 Task: In the  document Jazzmusicletter.rtf change page color to  'Voilet'. Insert watermark  'Confidential ' Apply Font Style in watermark Arial
Action: Mouse moved to (236, 323)
Screenshot: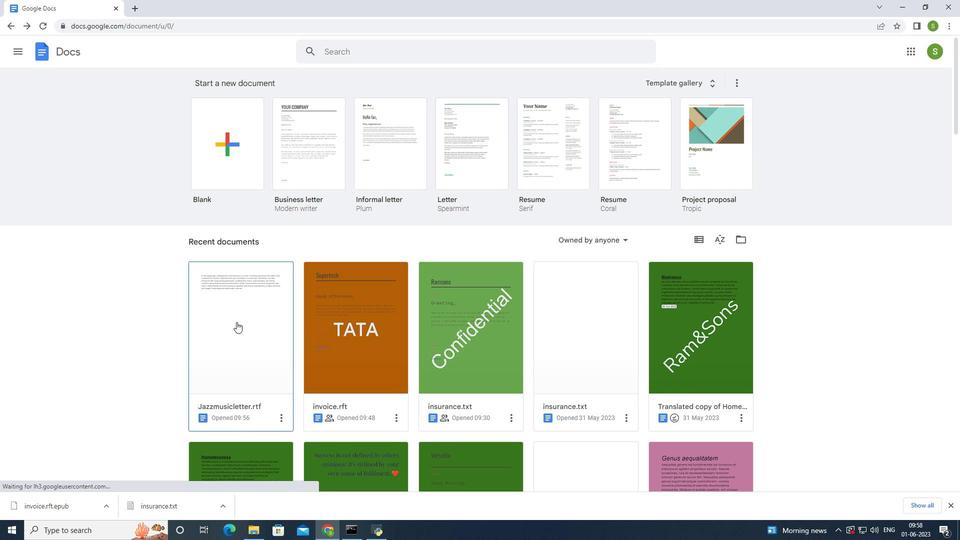 
Action: Mouse pressed left at (236, 323)
Screenshot: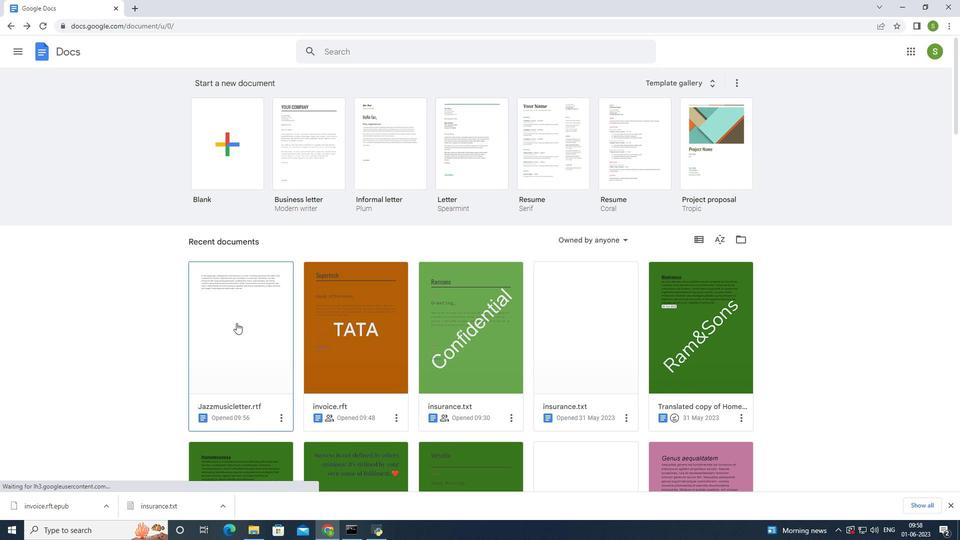 
Action: Mouse moved to (32, 56)
Screenshot: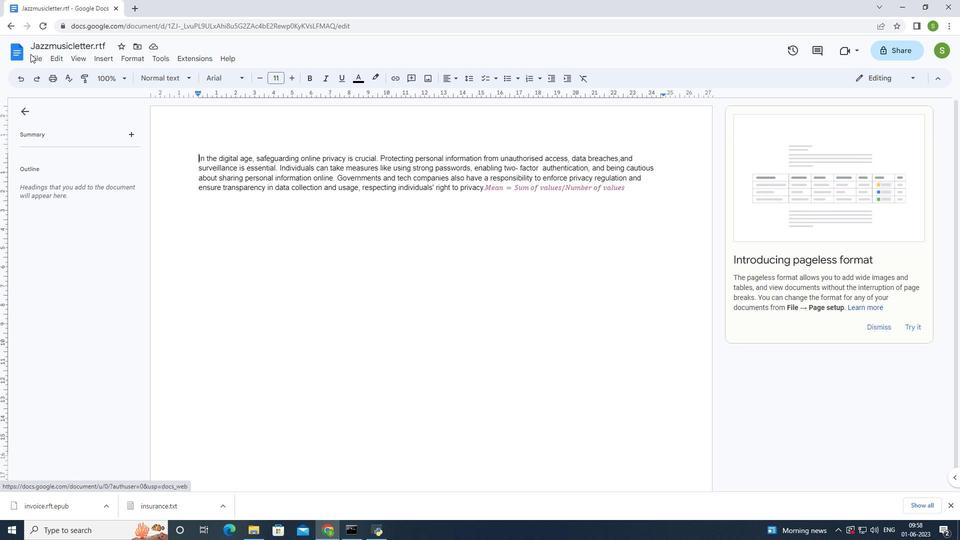 
Action: Mouse pressed left at (32, 56)
Screenshot: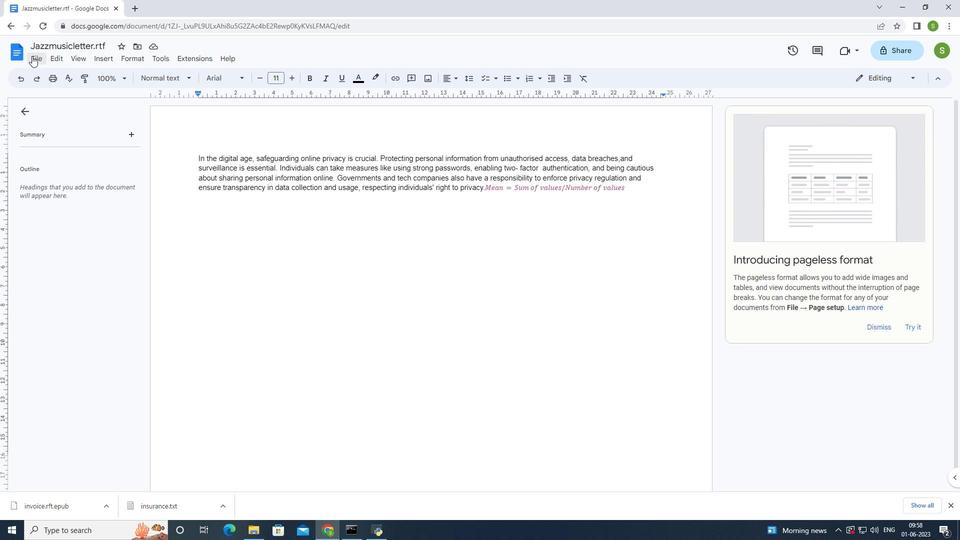 
Action: Mouse moved to (82, 332)
Screenshot: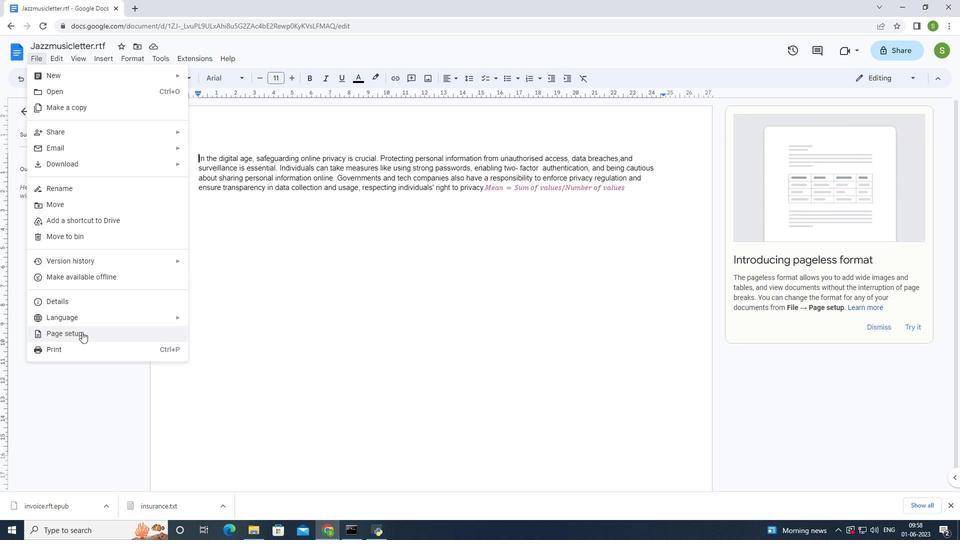 
Action: Mouse pressed left at (82, 332)
Screenshot: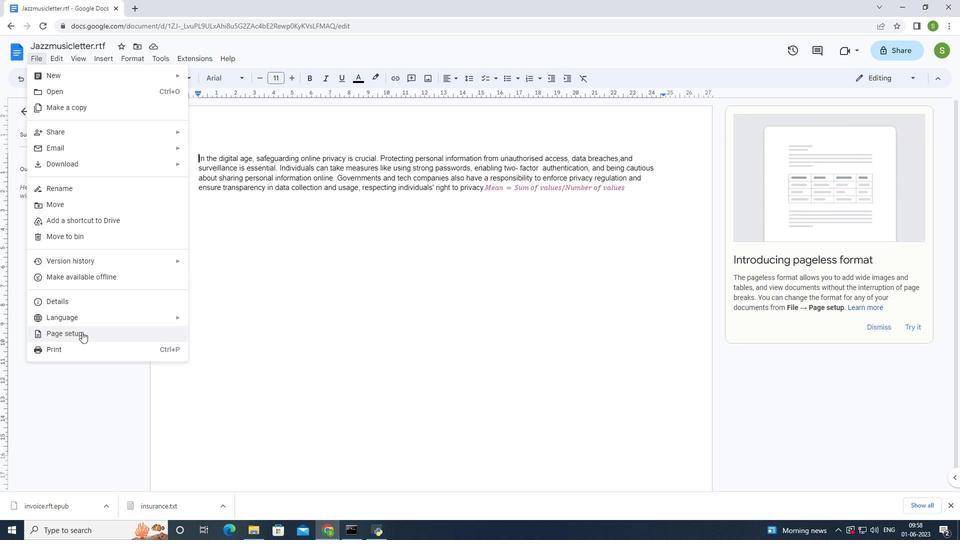 
Action: Mouse moved to (403, 325)
Screenshot: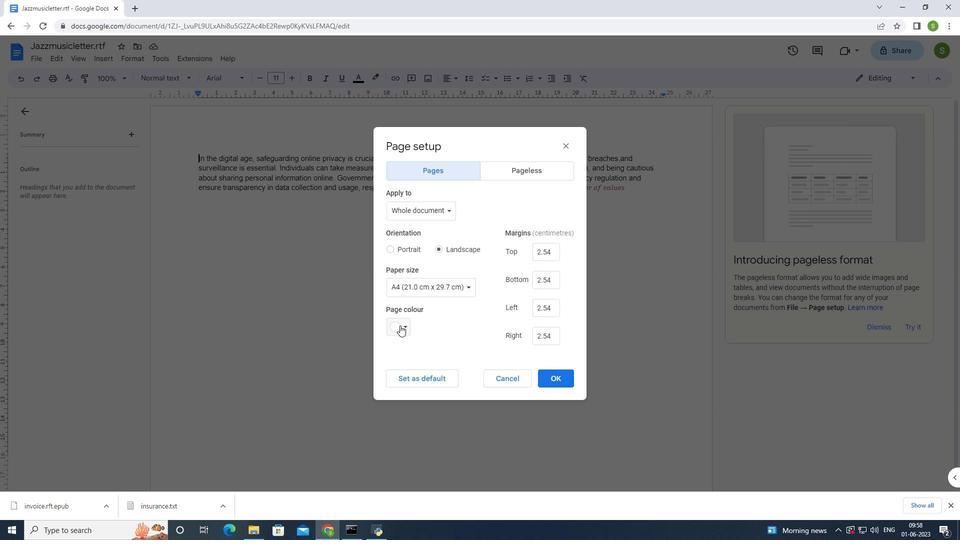 
Action: Mouse pressed left at (403, 325)
Screenshot: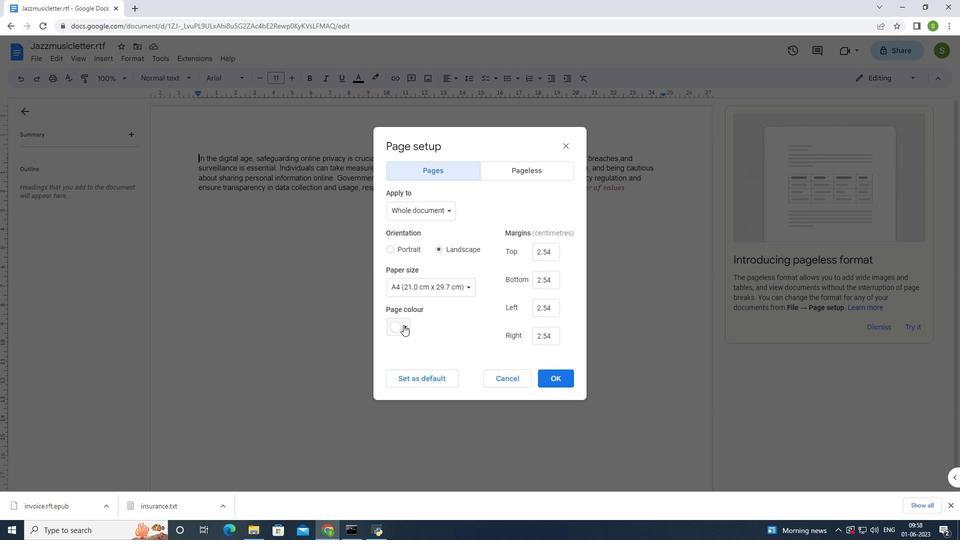 
Action: Mouse moved to (488, 405)
Screenshot: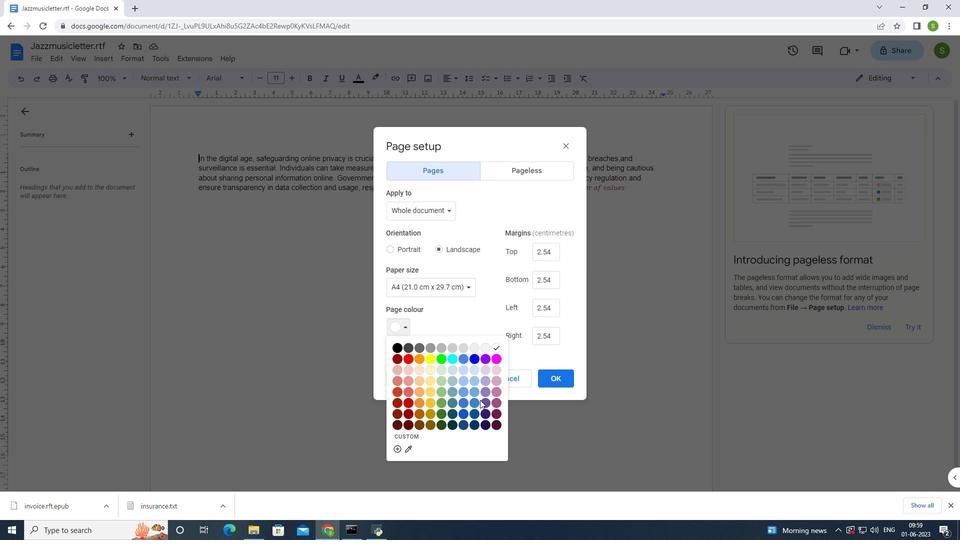 
Action: Mouse pressed left at (488, 405)
Screenshot: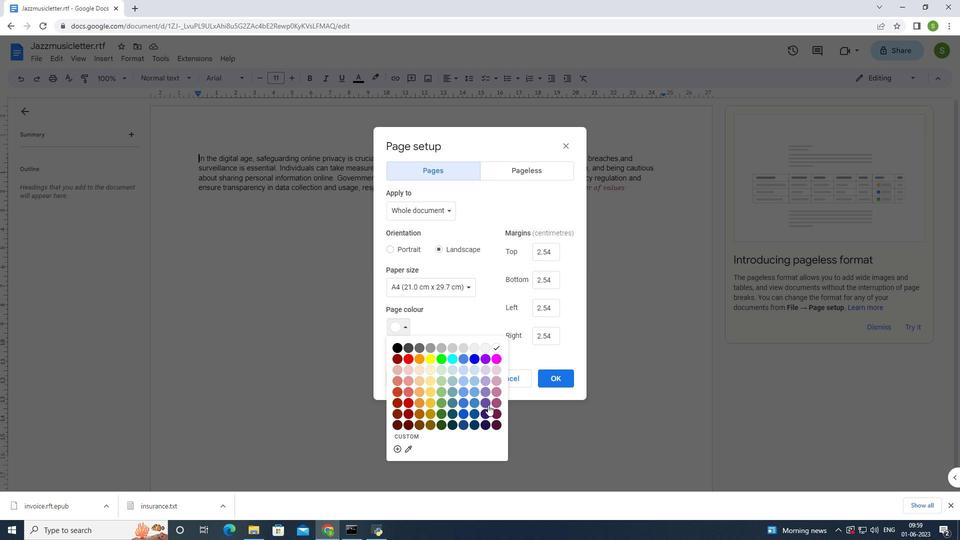 
Action: Mouse moved to (551, 383)
Screenshot: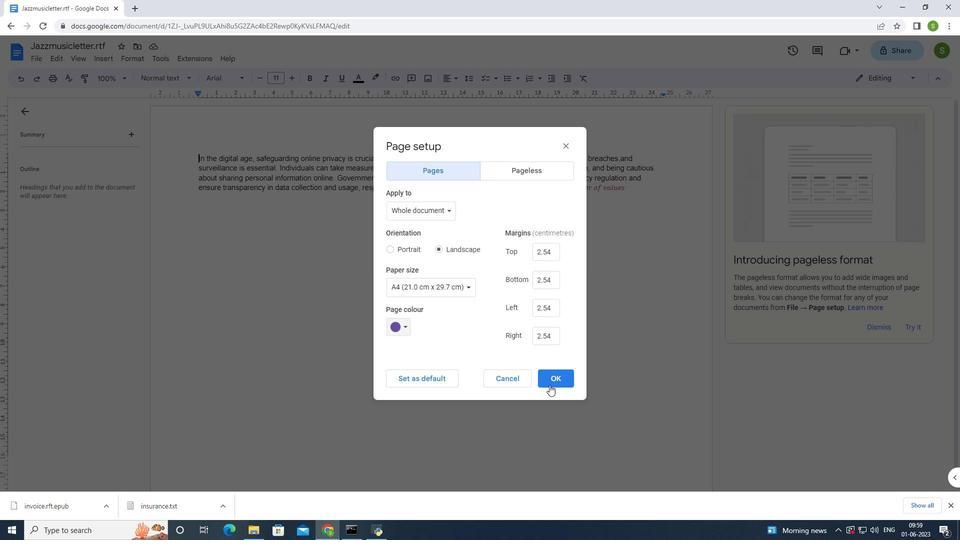 
Action: Mouse pressed left at (551, 383)
Screenshot: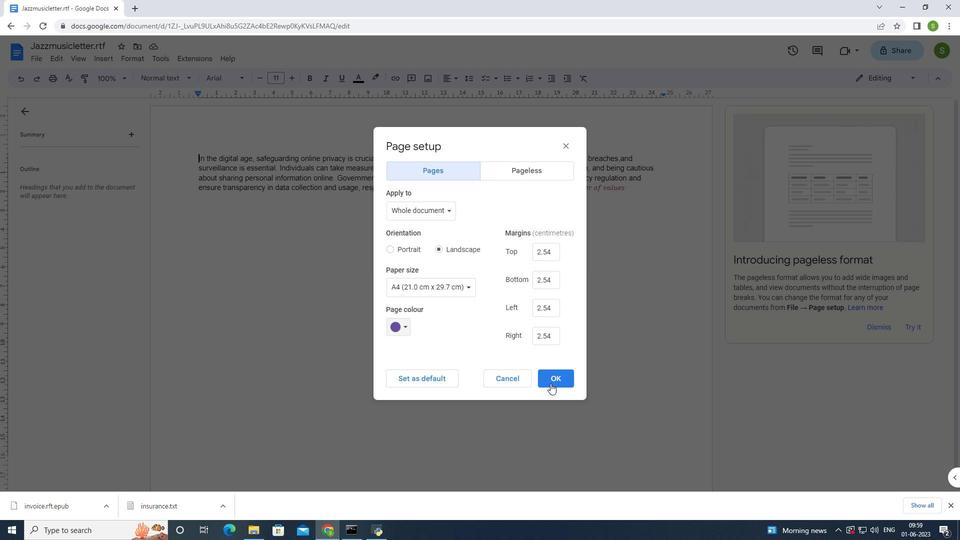 
Action: Mouse moved to (158, 57)
Screenshot: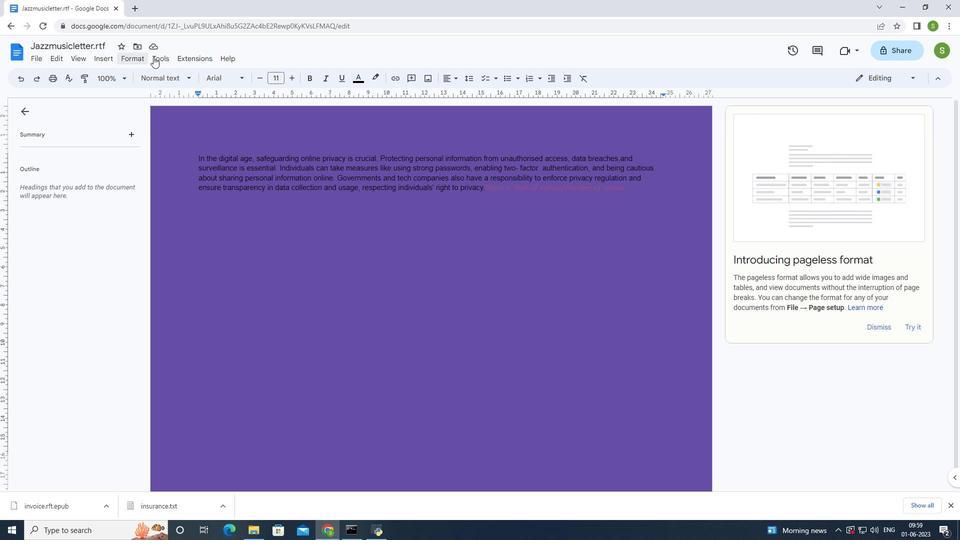
Action: Mouse pressed left at (158, 57)
Screenshot: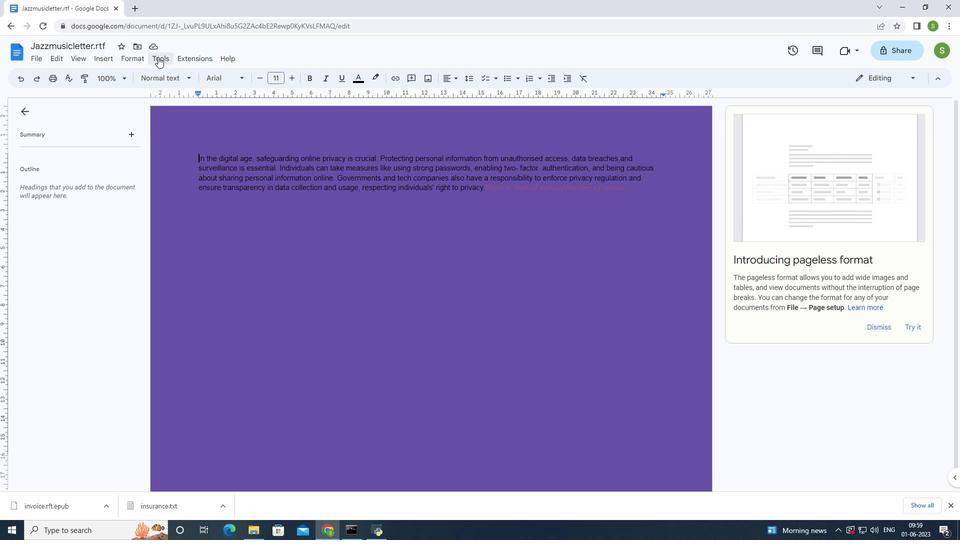 
Action: Mouse moved to (114, 299)
Screenshot: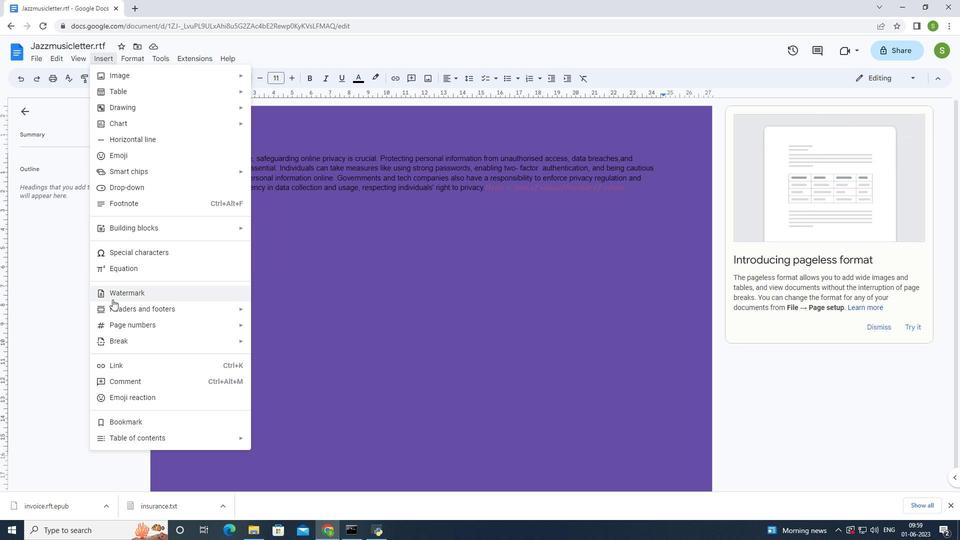 
Action: Mouse pressed left at (114, 299)
Screenshot: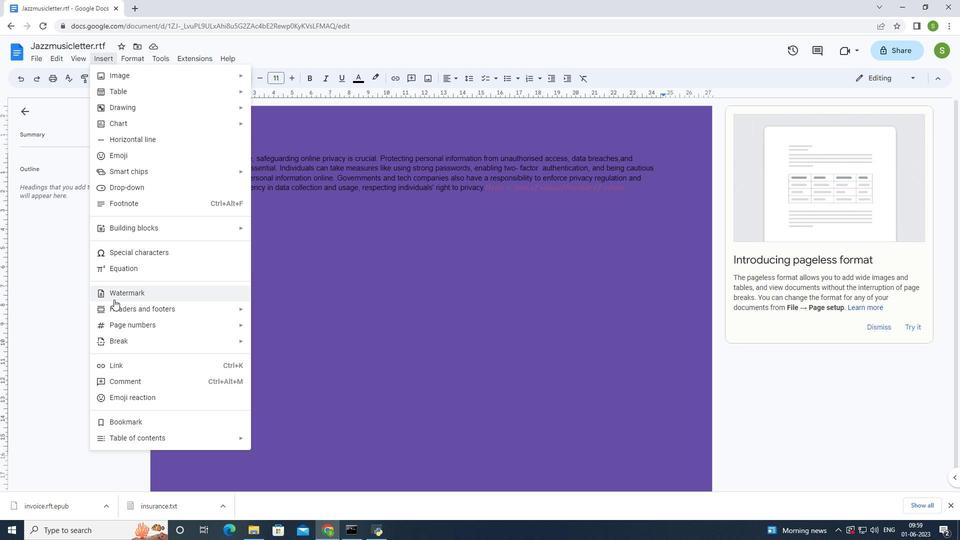 
Action: Mouse moved to (919, 116)
Screenshot: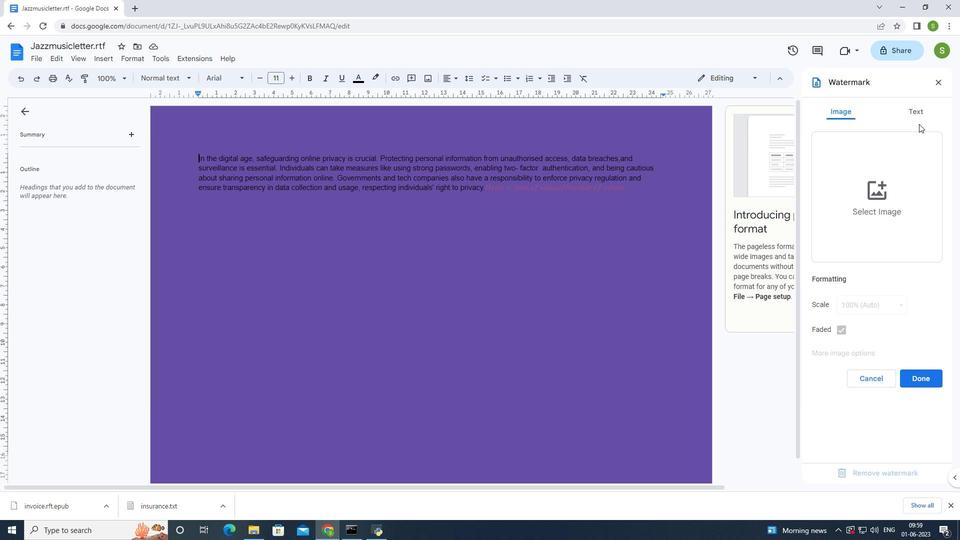
Action: Mouse pressed left at (919, 116)
Screenshot: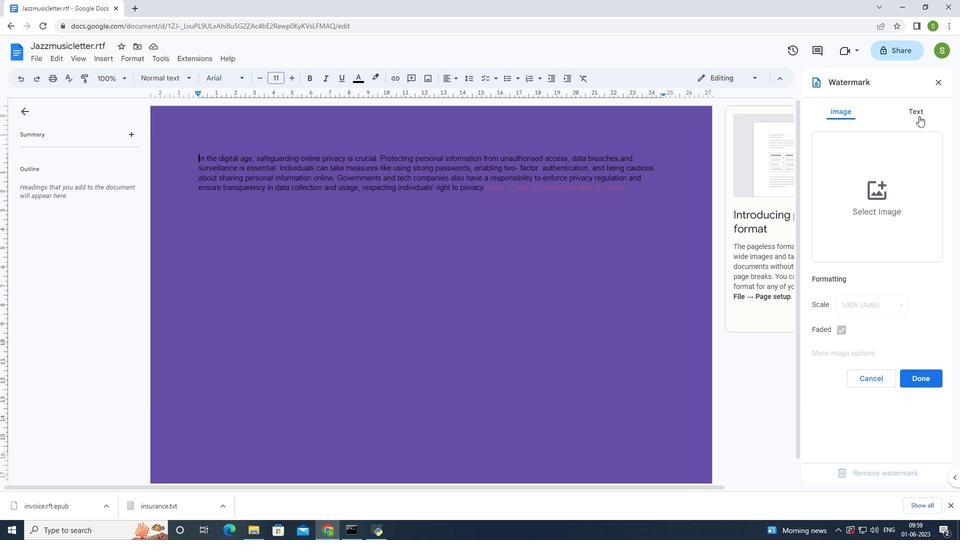 
Action: Mouse moved to (879, 141)
Screenshot: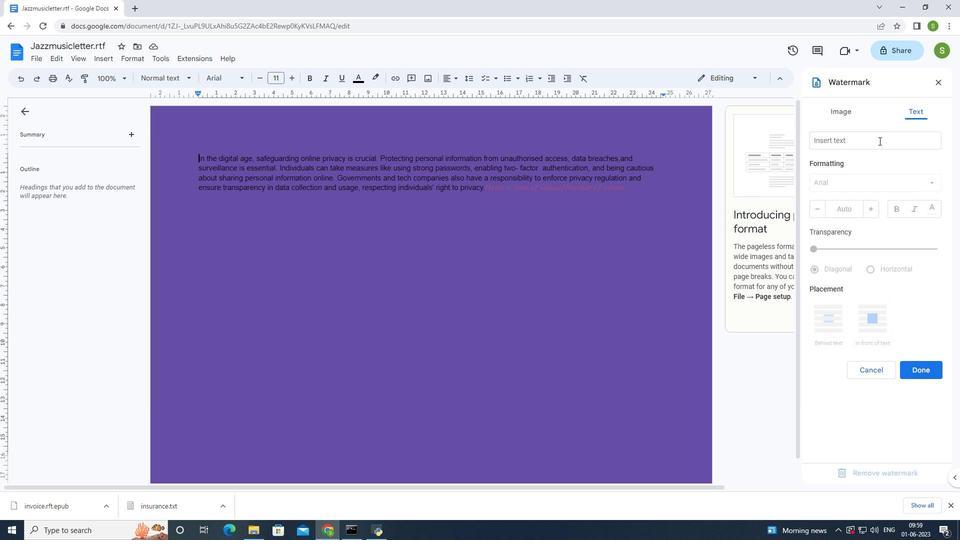 
Action: Mouse pressed left at (879, 141)
Screenshot: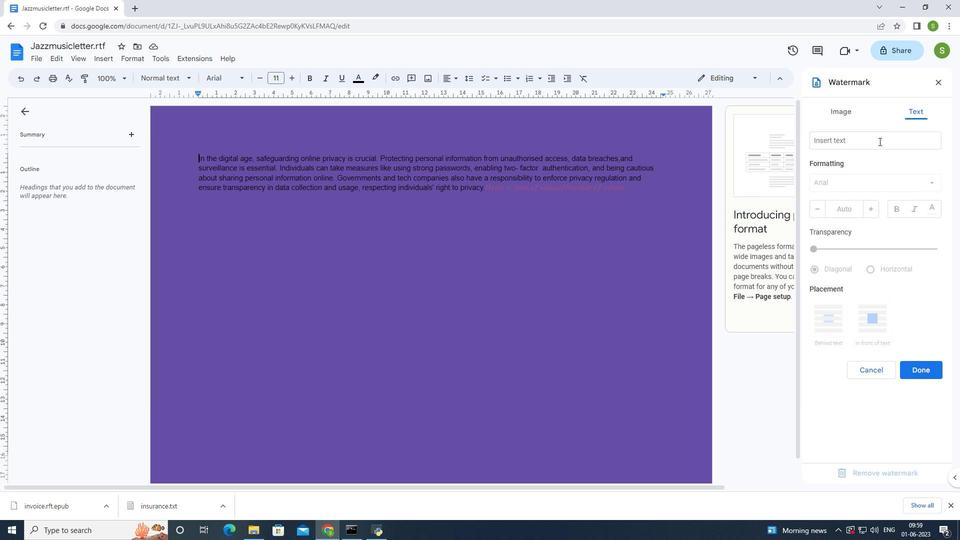 
Action: Mouse moved to (874, 207)
Screenshot: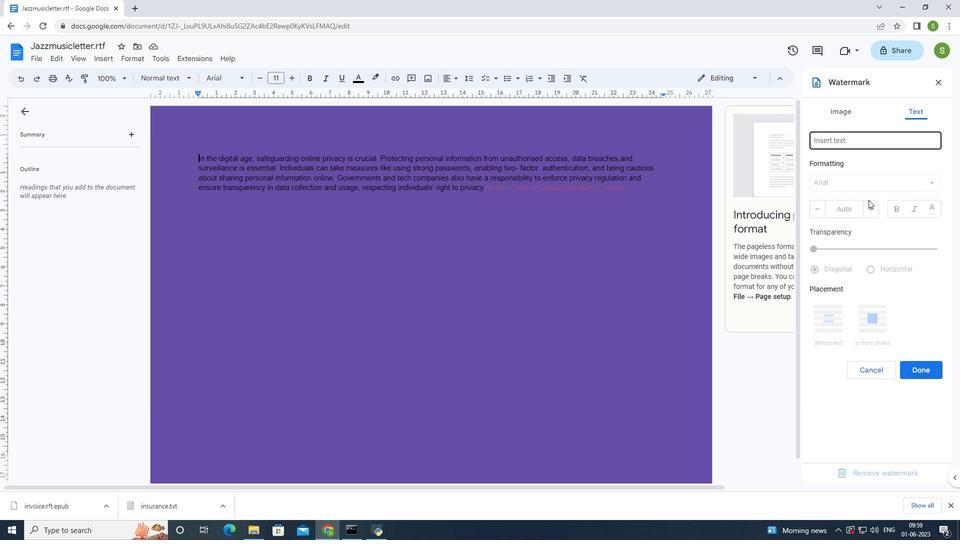 
Action: Key pressed <Key.shift>Confidential
Screenshot: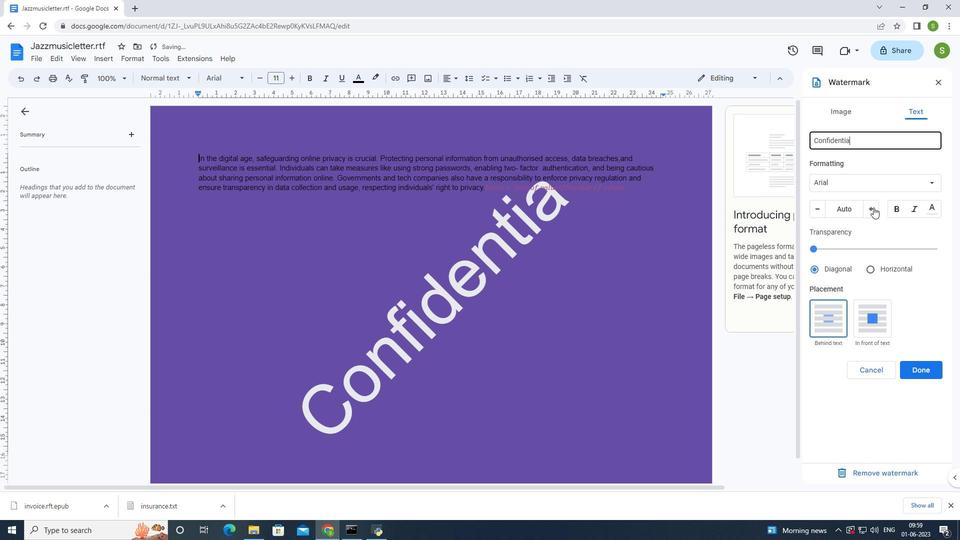 
Action: Mouse moved to (928, 371)
Screenshot: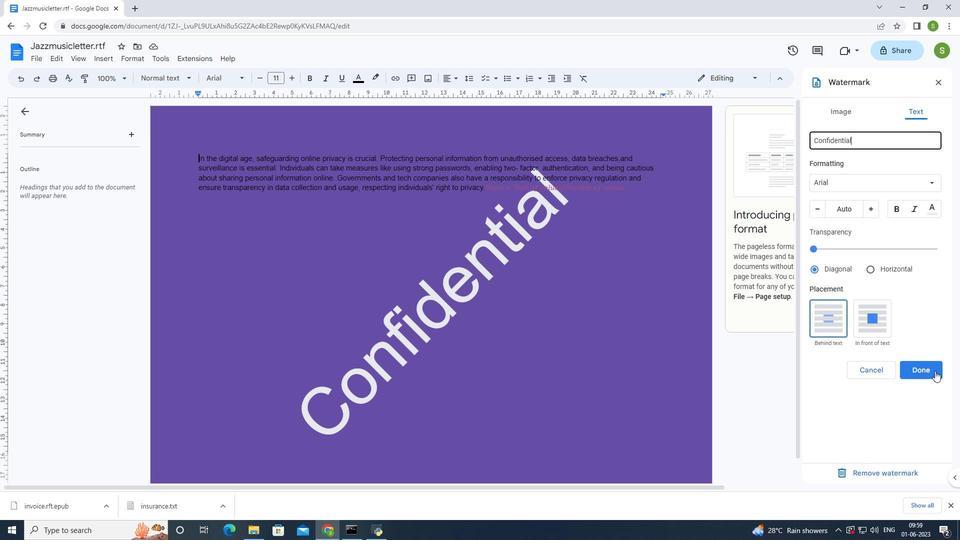
Action: Mouse pressed left at (928, 371)
Screenshot: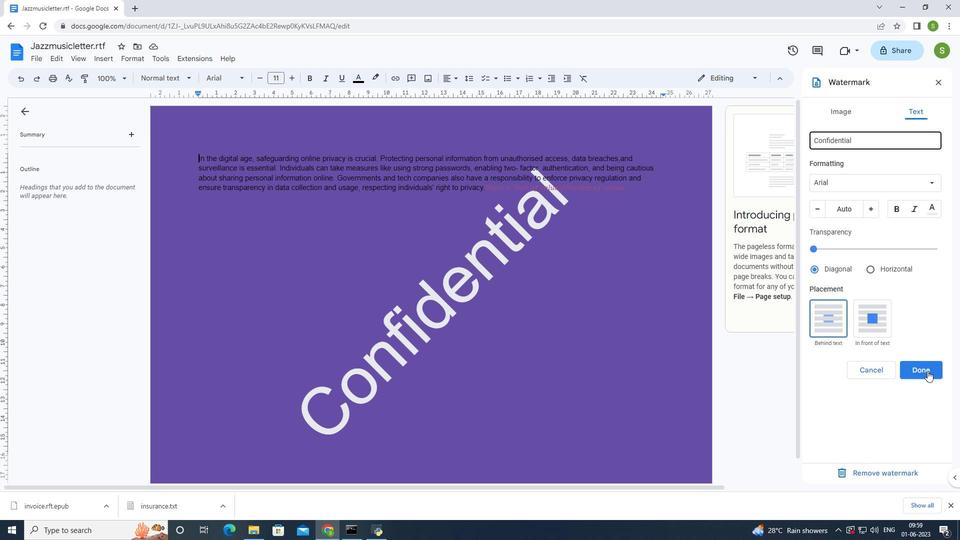 
Action: Mouse moved to (530, 287)
Screenshot: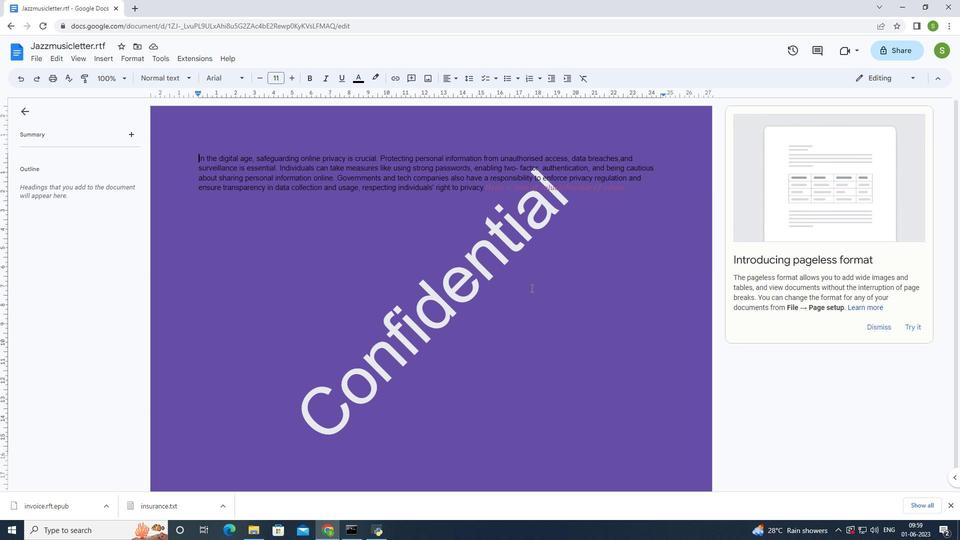 
Action: Key pressed ctrl+S
Screenshot: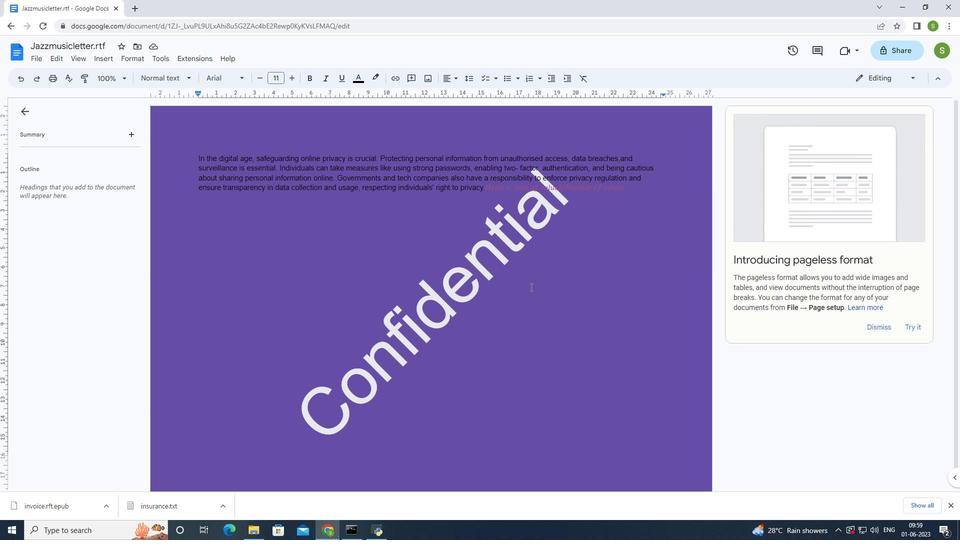 
